 Task: Add Sprouts Organic Large Brown Grade A Omega-3 Eggs to the cart.
Action: Mouse moved to (49, 273)
Screenshot: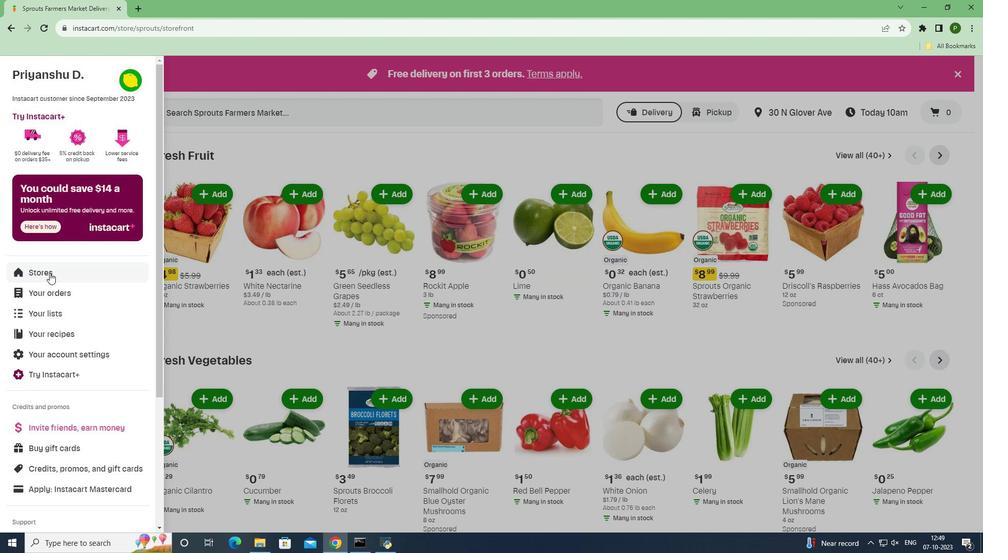 
Action: Mouse pressed left at (49, 273)
Screenshot: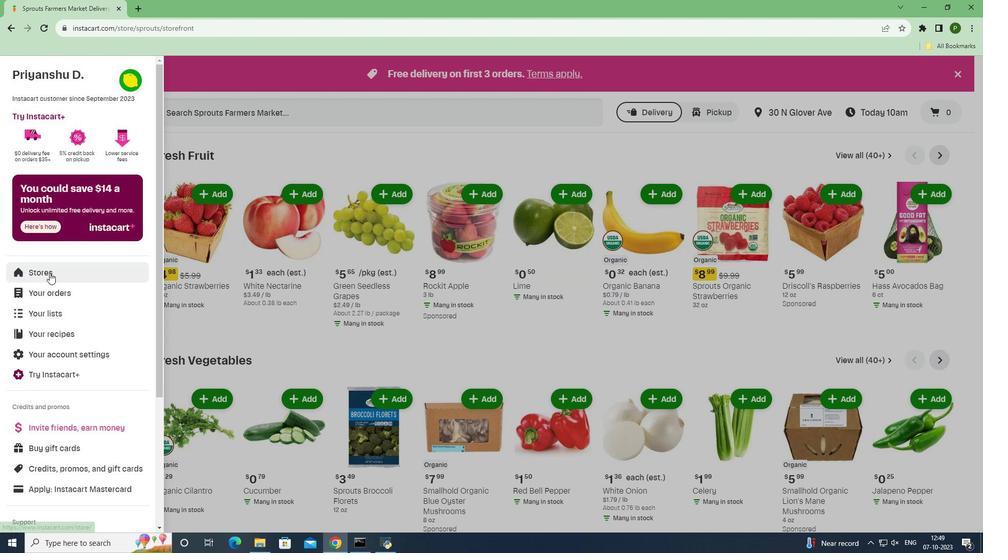 
Action: Mouse moved to (223, 120)
Screenshot: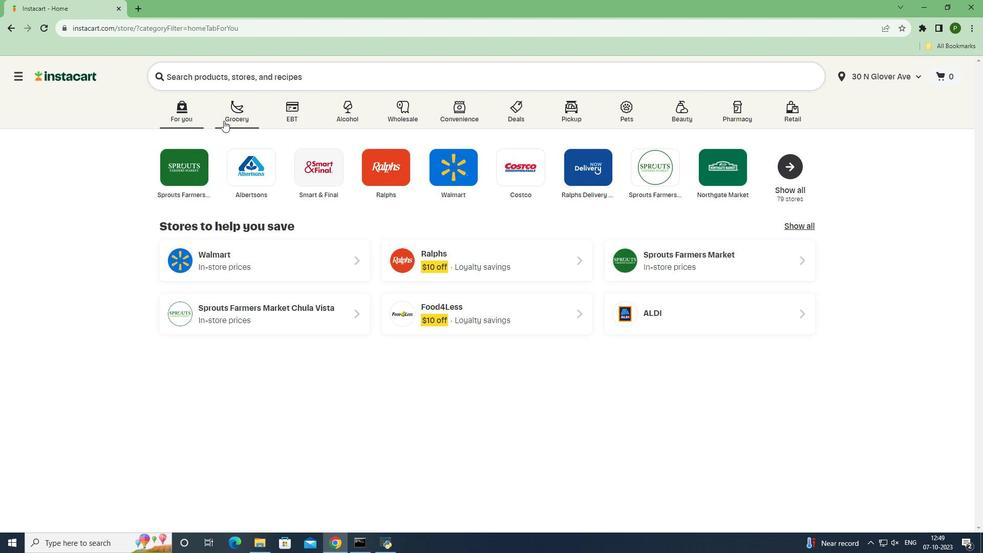 
Action: Mouse pressed left at (223, 120)
Screenshot: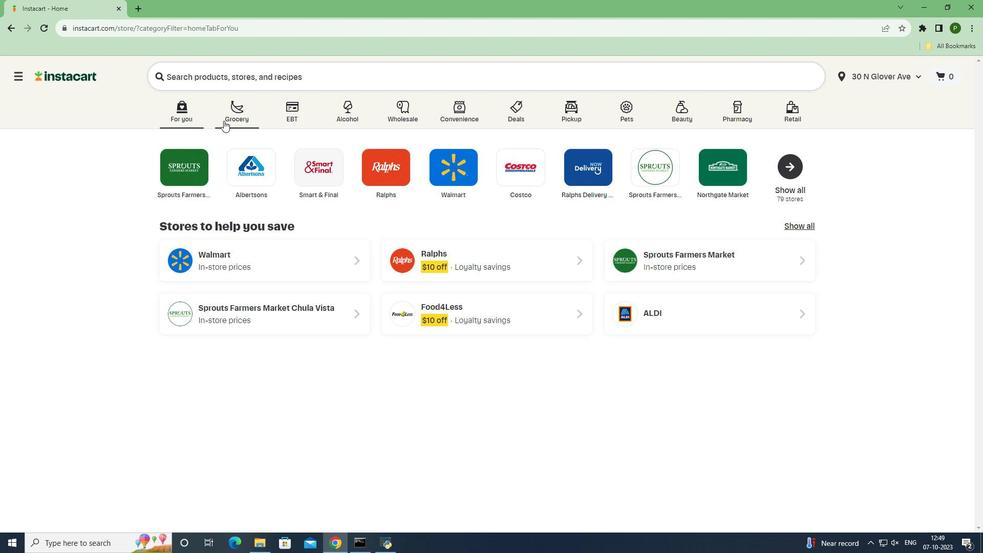 
Action: Mouse moved to (427, 239)
Screenshot: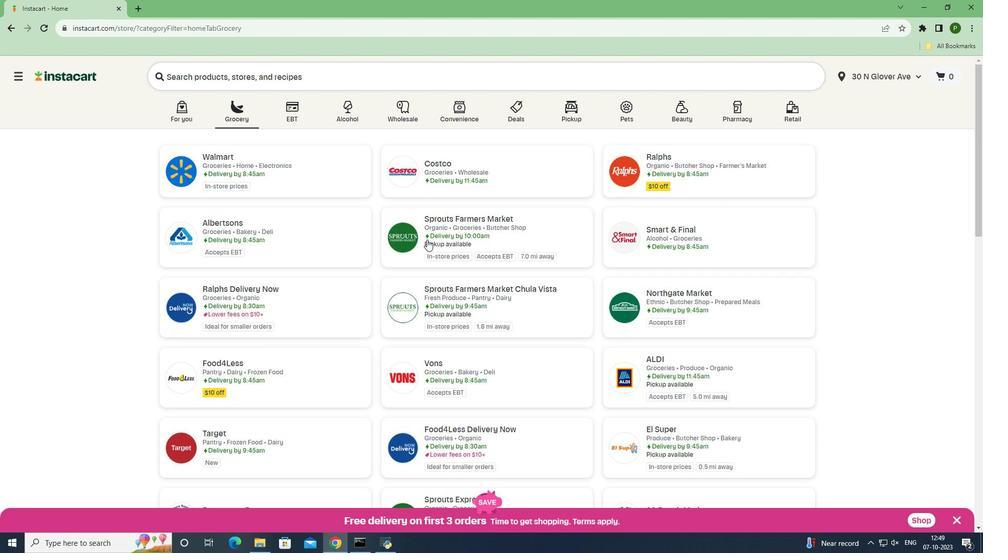 
Action: Mouse pressed left at (427, 239)
Screenshot: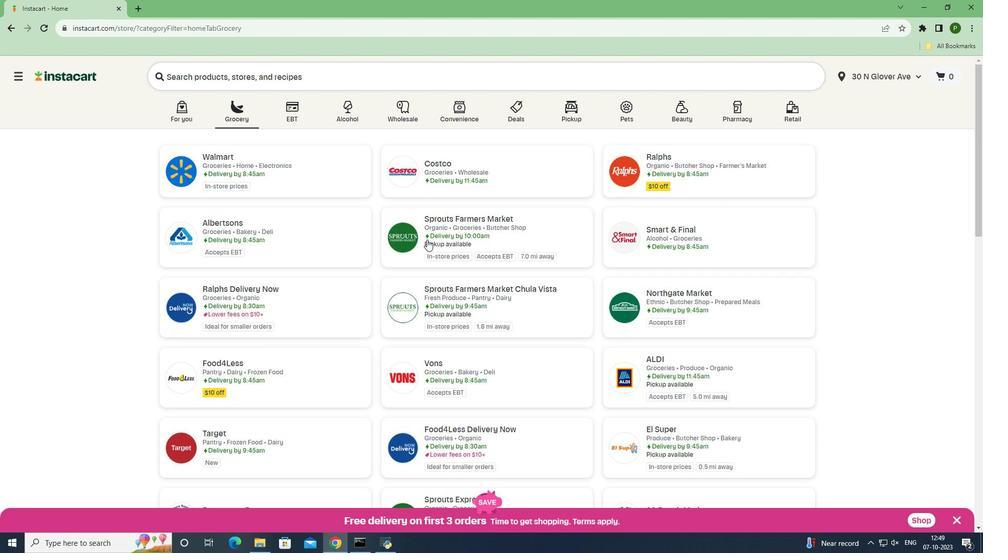 
Action: Mouse moved to (63, 364)
Screenshot: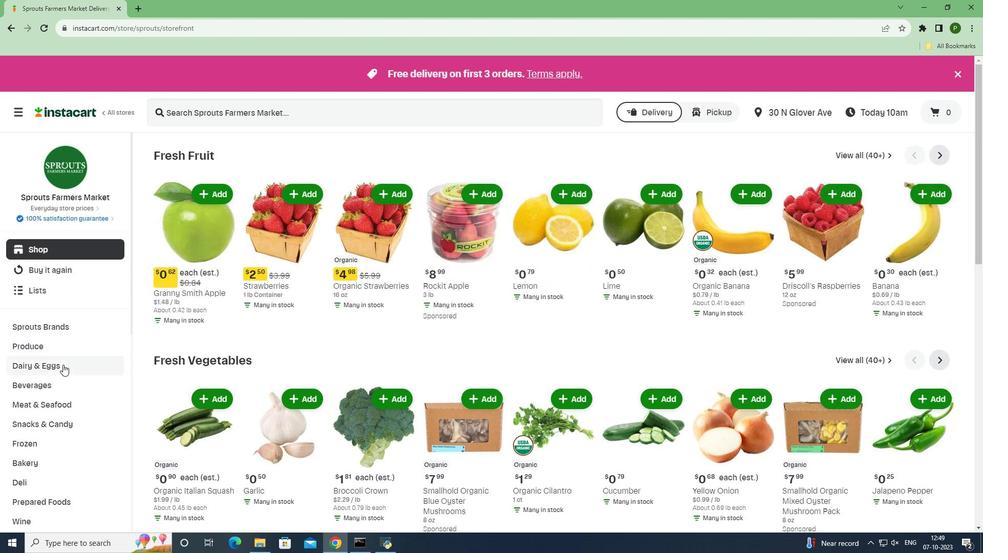 
Action: Mouse pressed left at (63, 364)
Screenshot: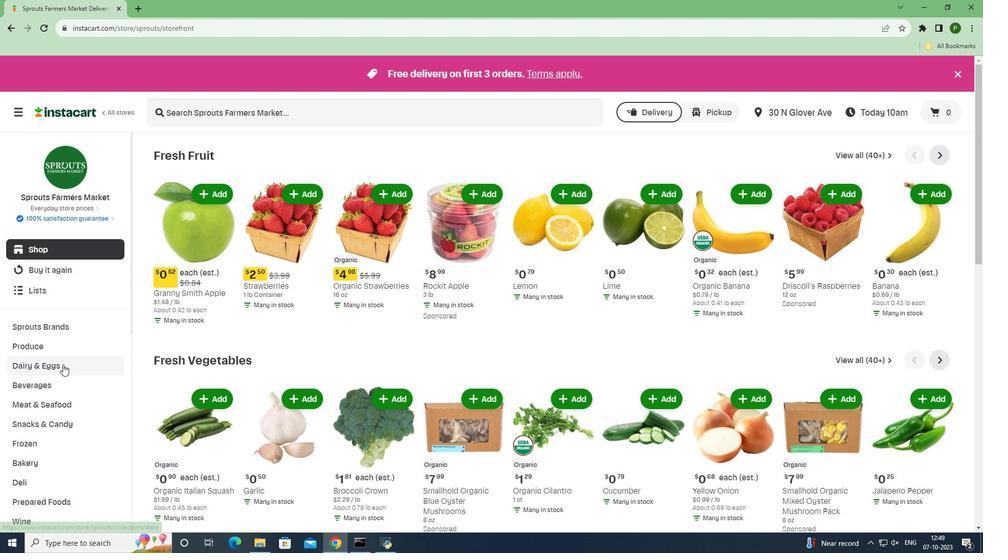 
Action: Mouse moved to (52, 428)
Screenshot: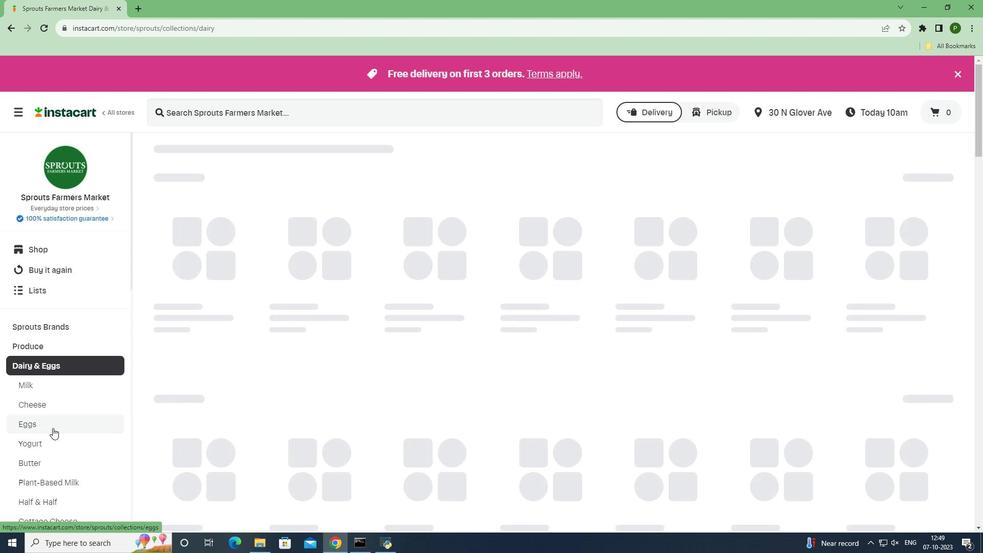 
Action: Mouse pressed left at (52, 428)
Screenshot: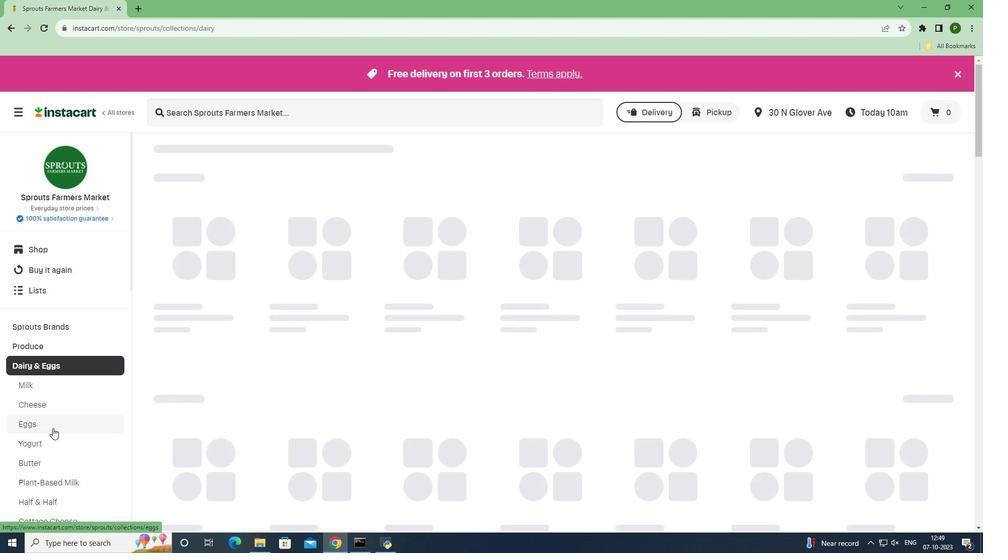 
Action: Mouse moved to (221, 114)
Screenshot: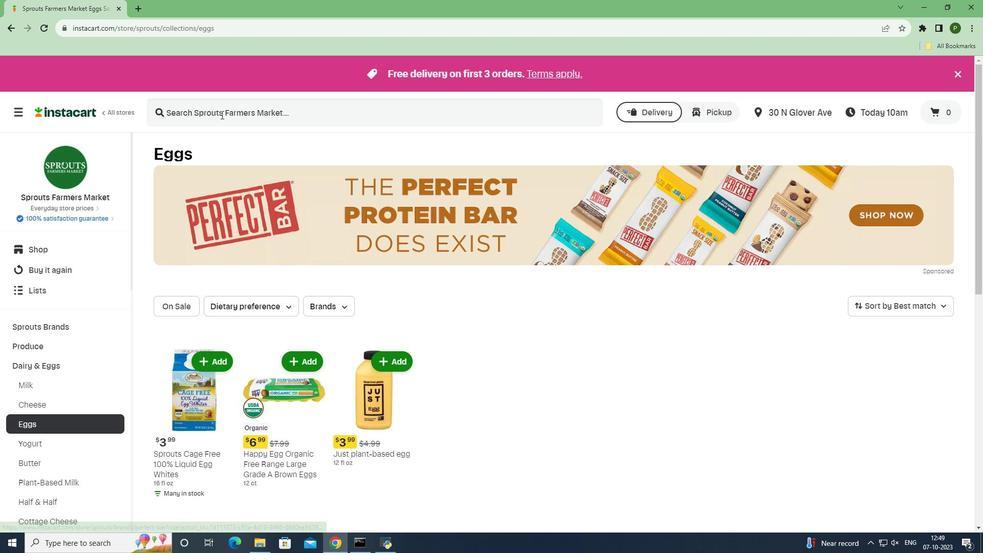 
Action: Mouse pressed left at (221, 114)
Screenshot: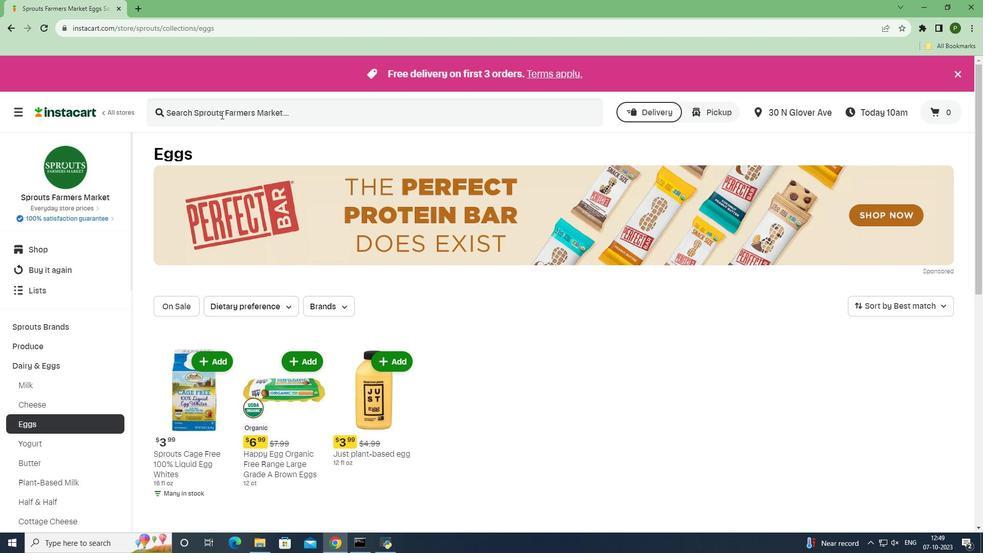 
Action: Key pressed <Key.caps_lock>S<Key.caps_lock>prouts<Key.space><Key.caps_lock>O<Key.caps_lock>rganic<Key.space><Key.caps_lock>L<Key.caps_lock>arge<Key.space><Key.caps_lock>B<Key.caps_lock>rown<Key.space><Key.caps_lock>G<Key.caps_lock>rade<Key.space><Key.caps_lock>A<Key.space>O<Key.caps_lock>mega-3<Key.space><Key.caps_lock>E<Key.caps_lock>ggs<Key.space><Key.enter>
Screenshot: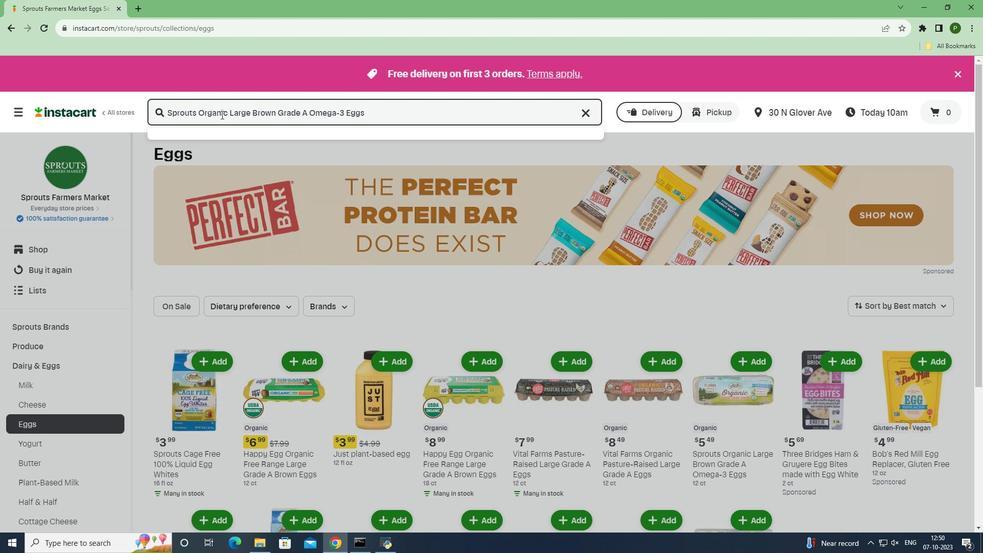 
Action: Mouse moved to (506, 318)
Screenshot: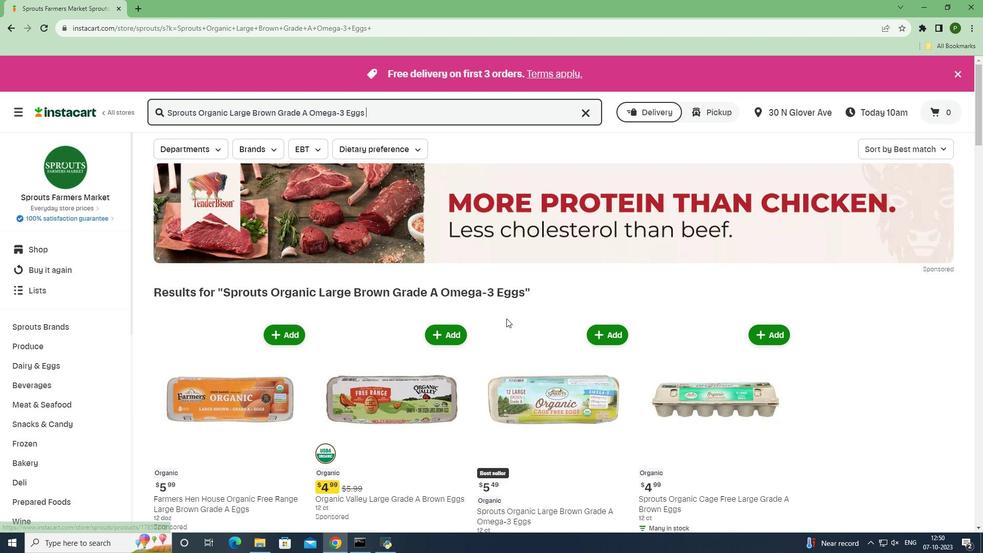 
Action: Mouse scrolled (506, 318) with delta (0, 0)
Screenshot: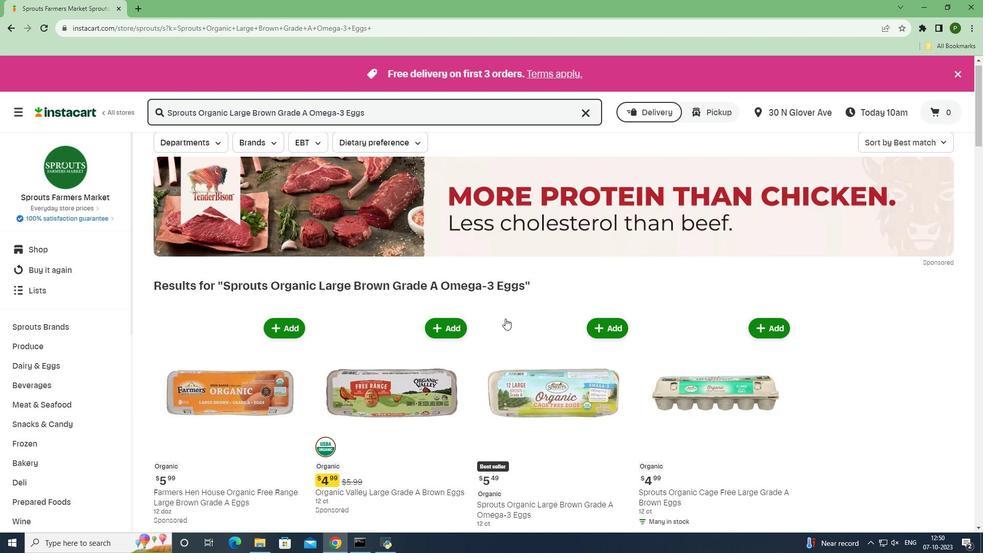 
Action: Mouse moved to (505, 318)
Screenshot: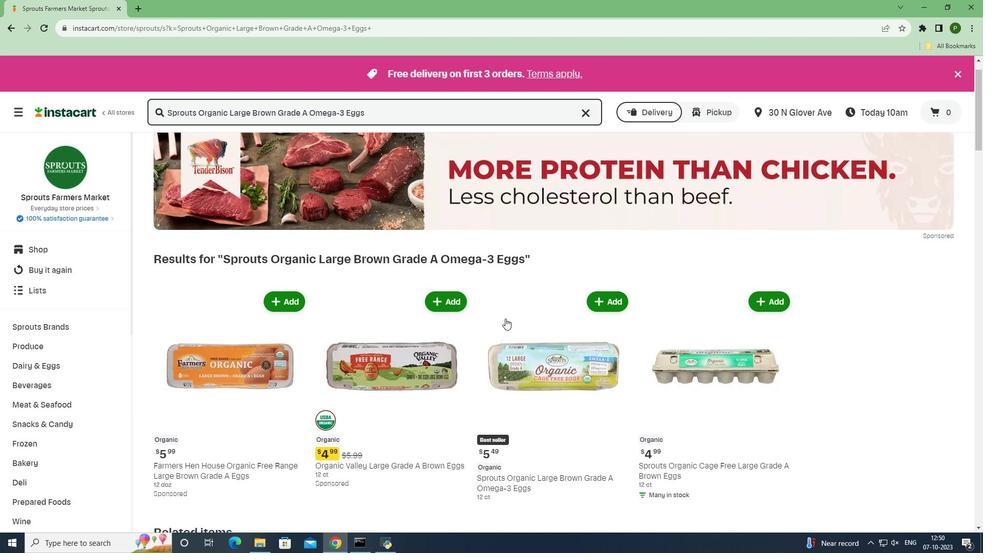 
Action: Mouse scrolled (505, 318) with delta (0, 0)
Screenshot: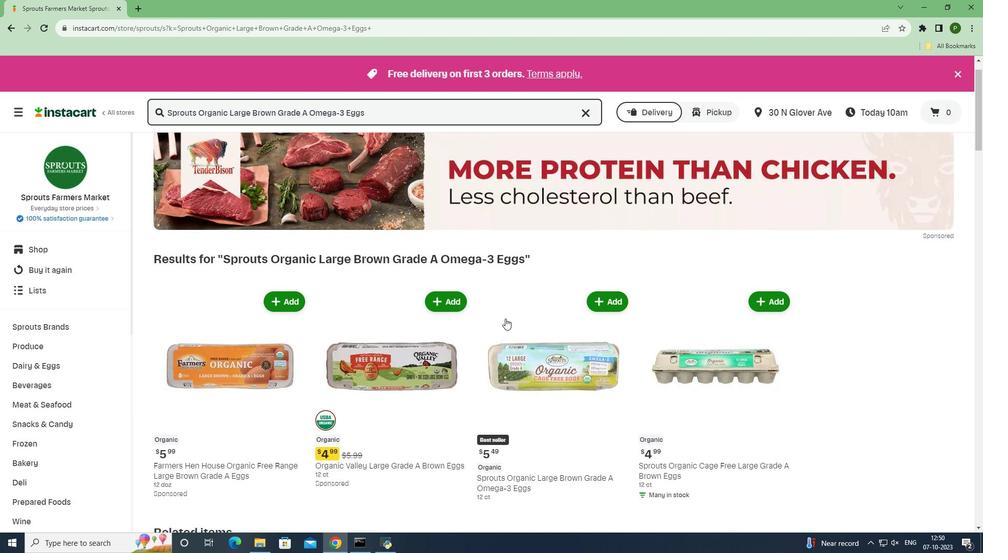 
Action: Mouse moved to (588, 232)
Screenshot: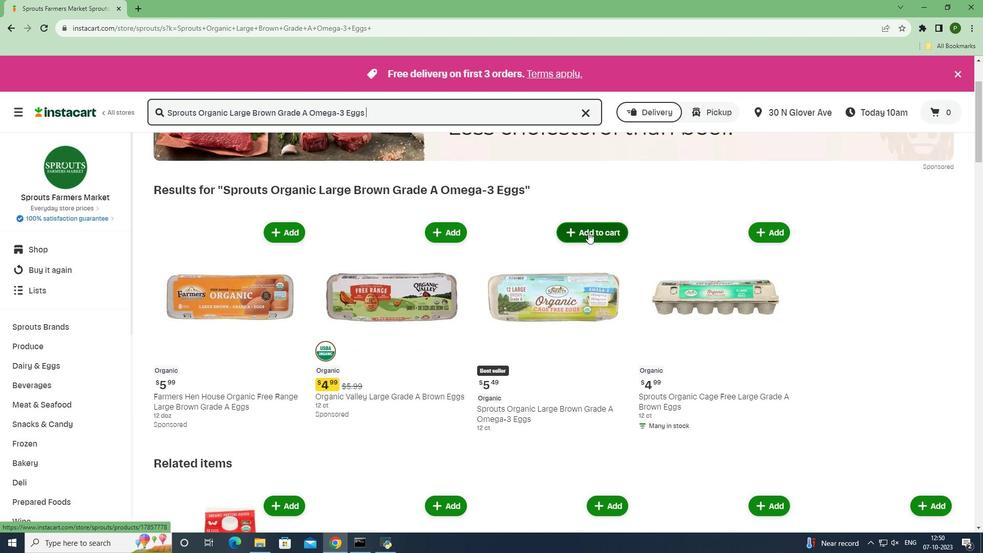 
Action: Mouse pressed left at (588, 232)
Screenshot: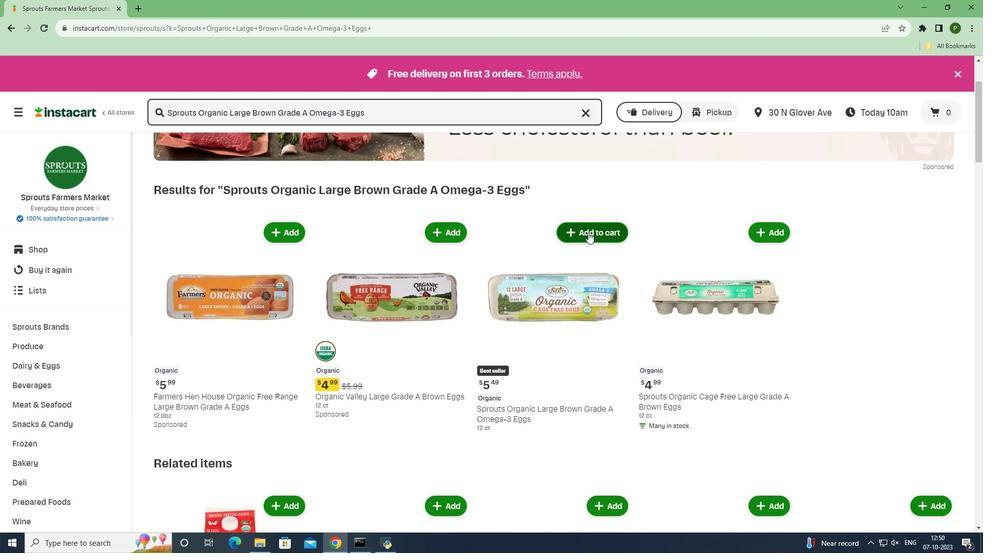 
Action: Mouse moved to (632, 265)
Screenshot: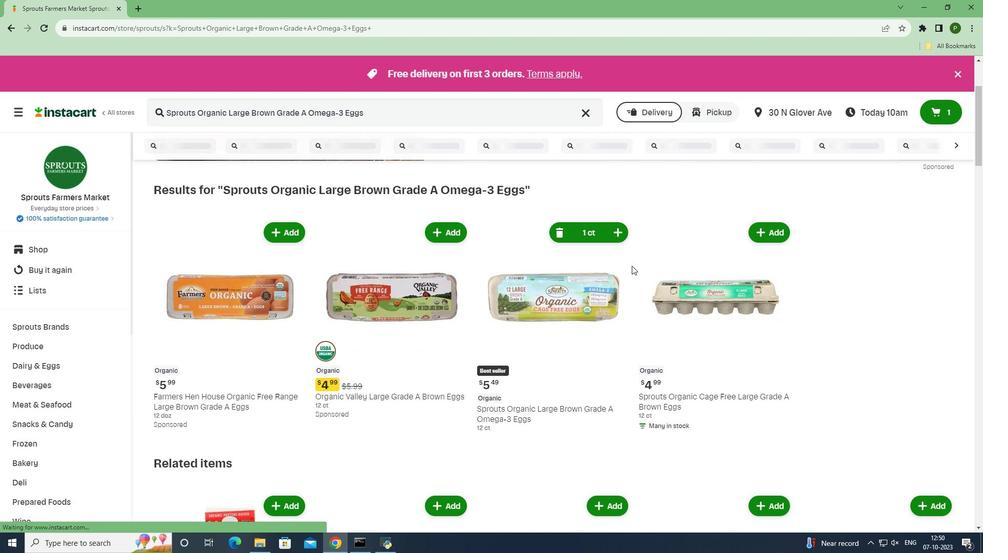 
